 Task: In the  document Amelia.pdf Write the word in the shape with center alignment '<3'Change Page orientation to  'Landscape' Insert emoji in the beginning of quote: Thumbs Up
Action: Mouse moved to (350, 156)
Screenshot: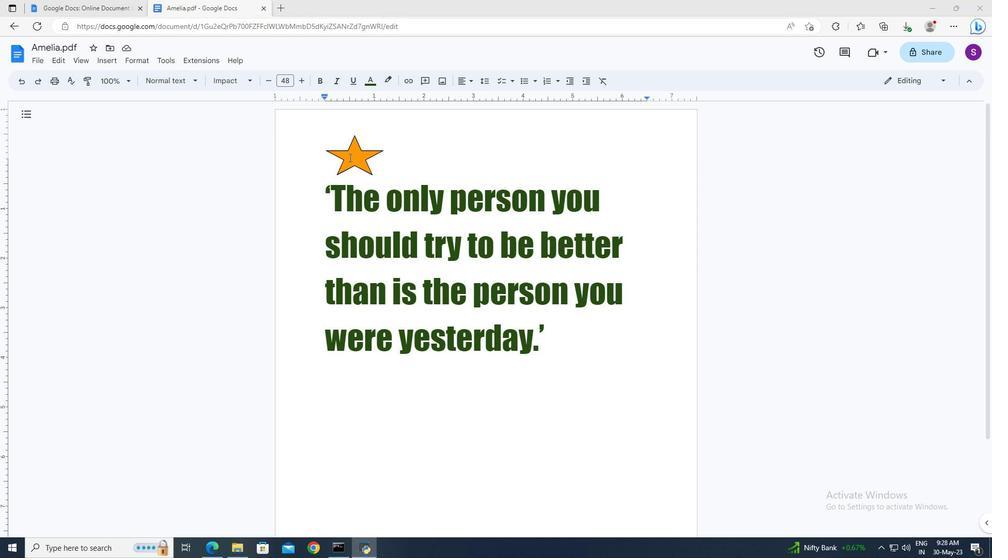
Action: Mouse pressed left at (350, 156)
Screenshot: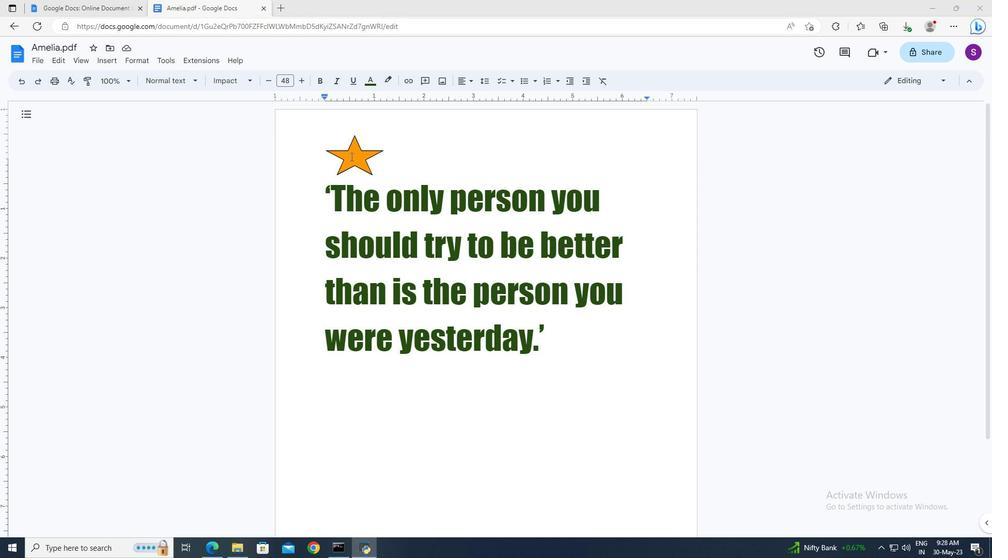 
Action: Mouse moved to (350, 156)
Screenshot: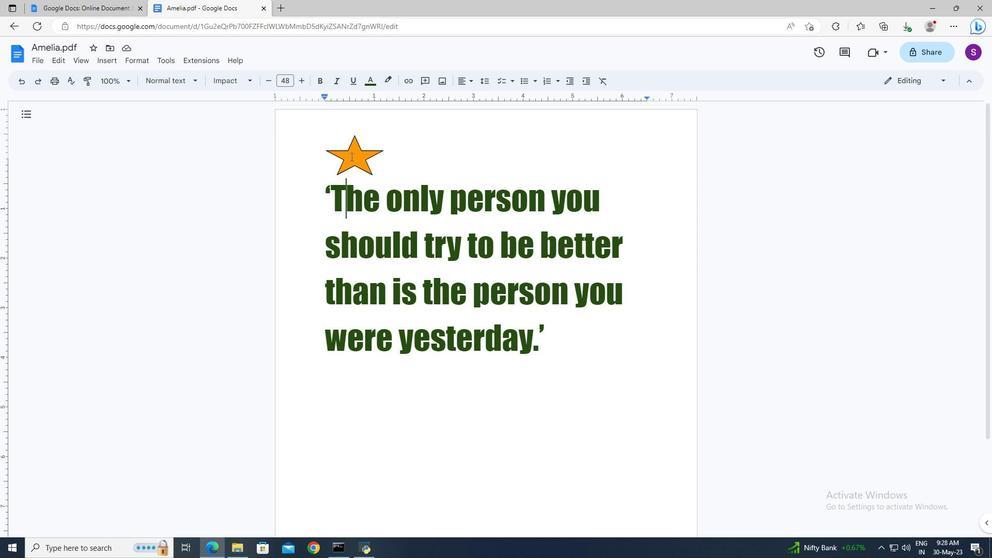 
Action: Mouse pressed left at (350, 156)
Screenshot: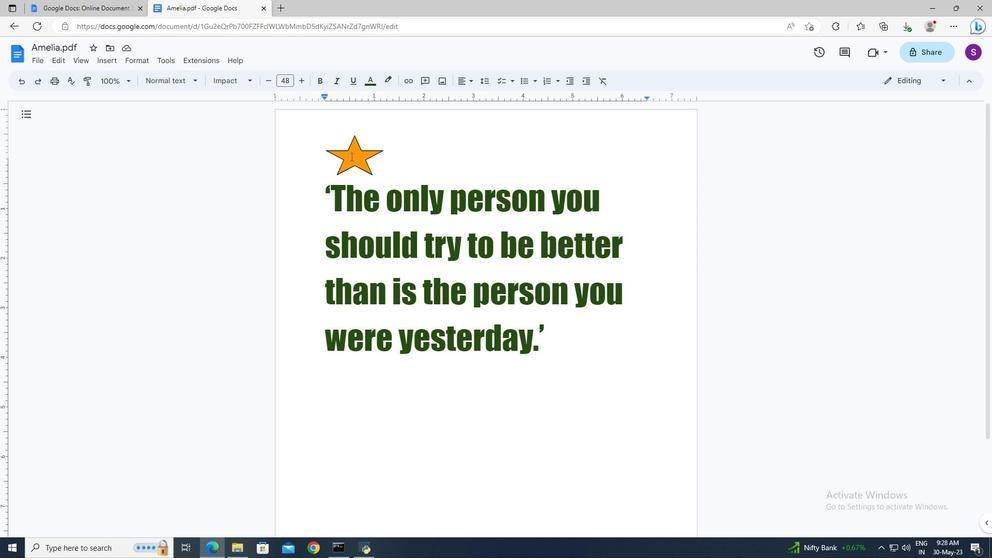 
Action: Mouse pressed left at (350, 156)
Screenshot: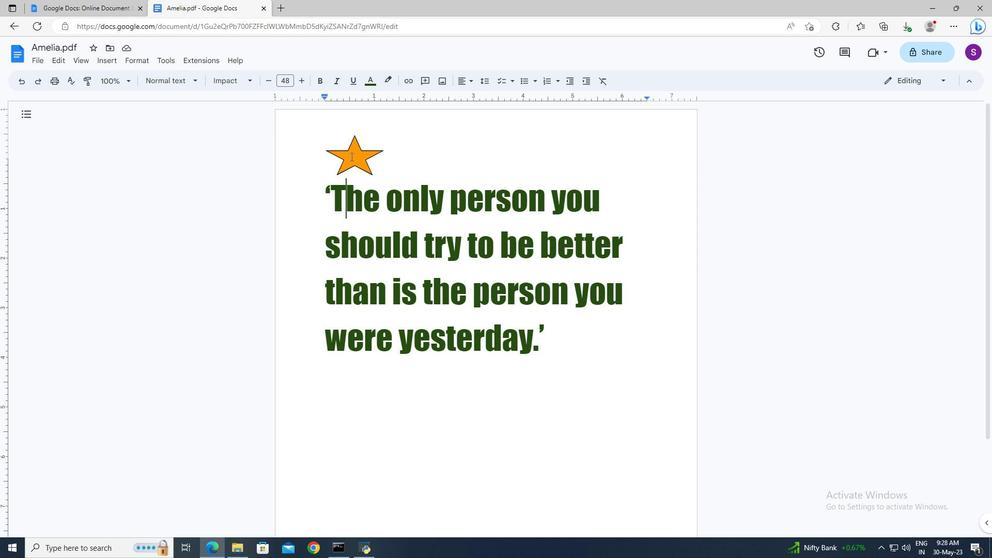 
Action: Mouse moved to (340, 186)
Screenshot: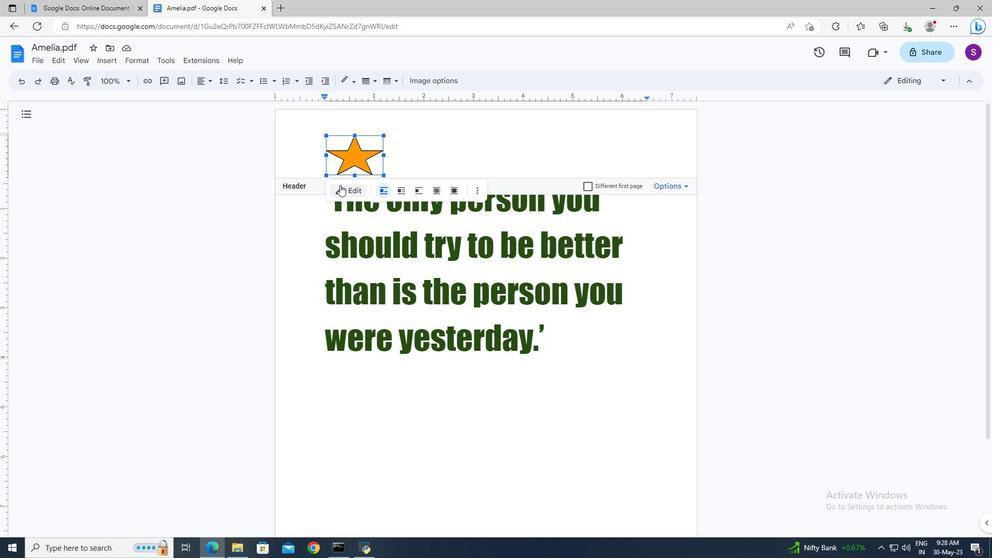 
Action: Mouse pressed left at (340, 186)
Screenshot: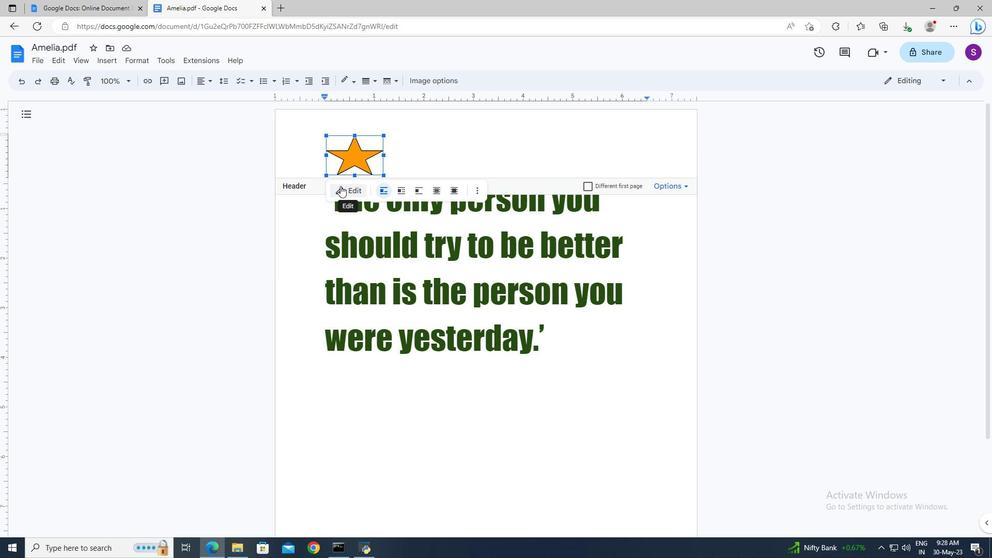
Action: Mouse moved to (417, 115)
Screenshot: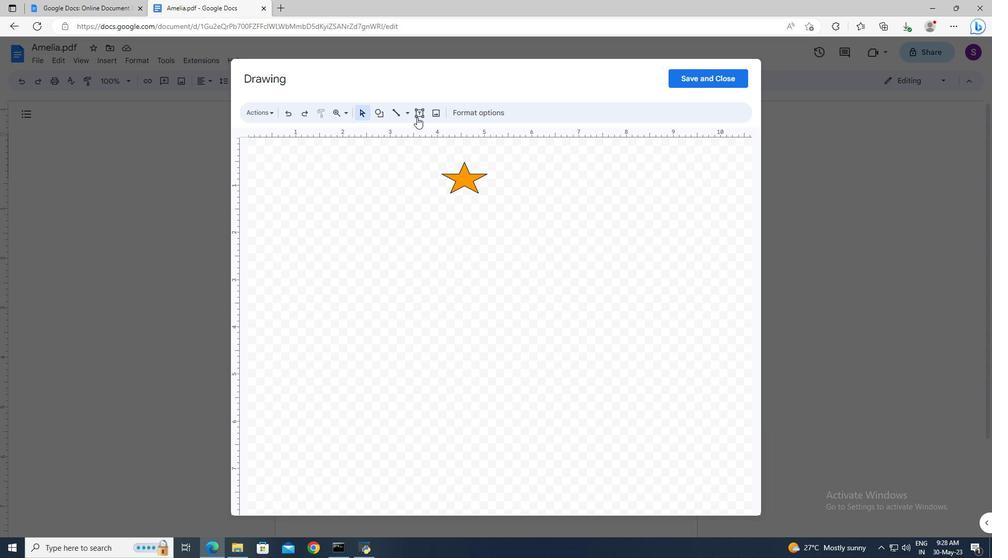 
Action: Mouse pressed left at (417, 115)
Screenshot: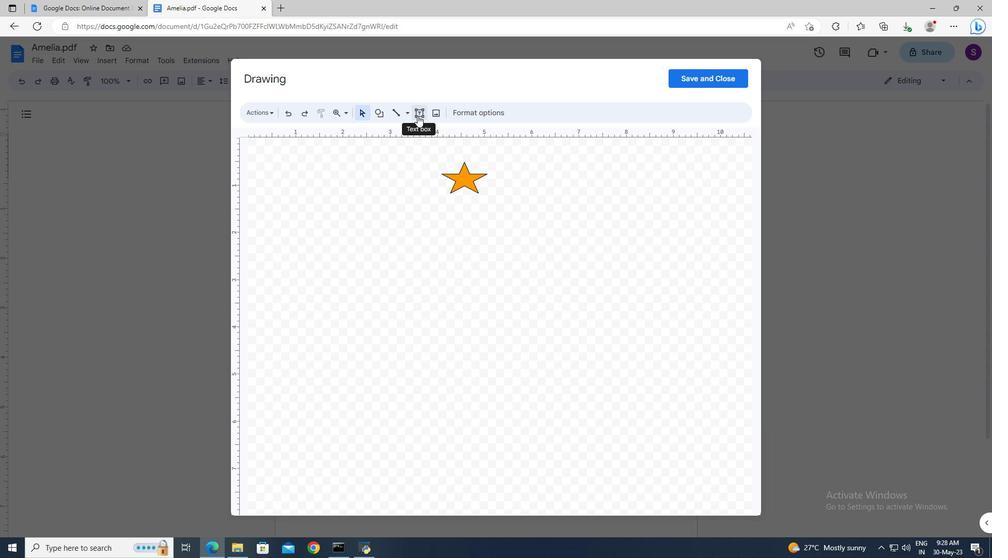 
Action: Mouse moved to (455, 175)
Screenshot: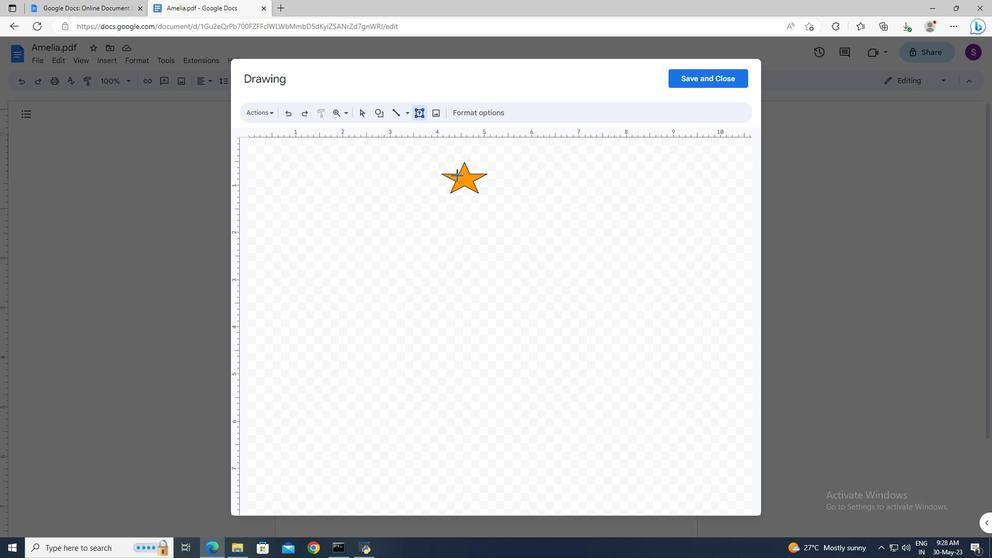 
Action: Mouse pressed left at (455, 175)
Screenshot: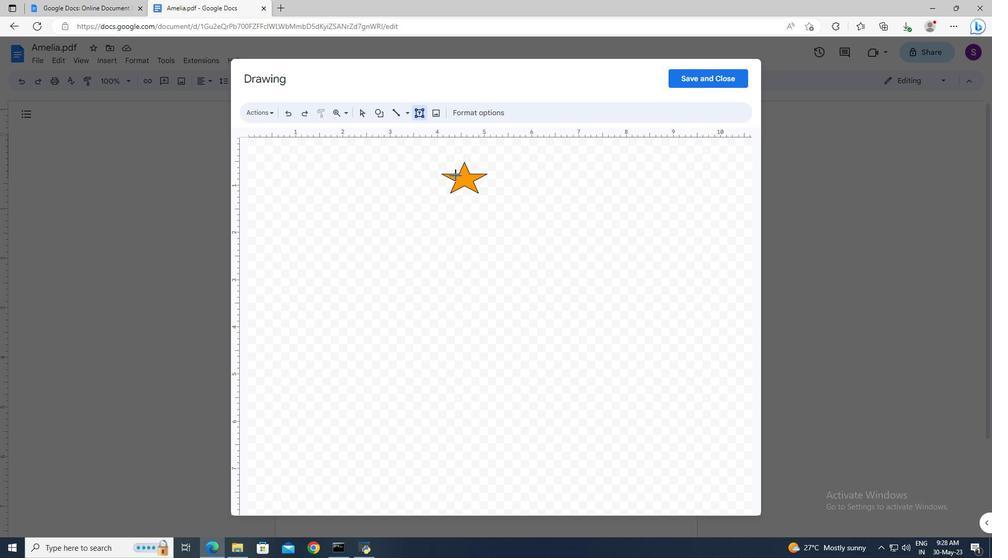 
Action: Mouse moved to (471, 181)
Screenshot: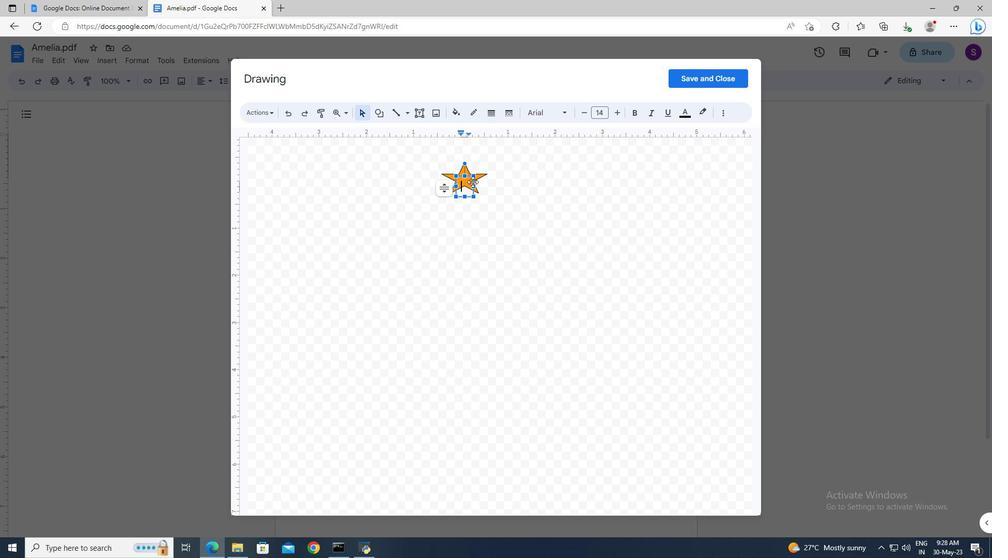 
Action: Key pressed <Key.shift><Key.shift><3
Screenshot: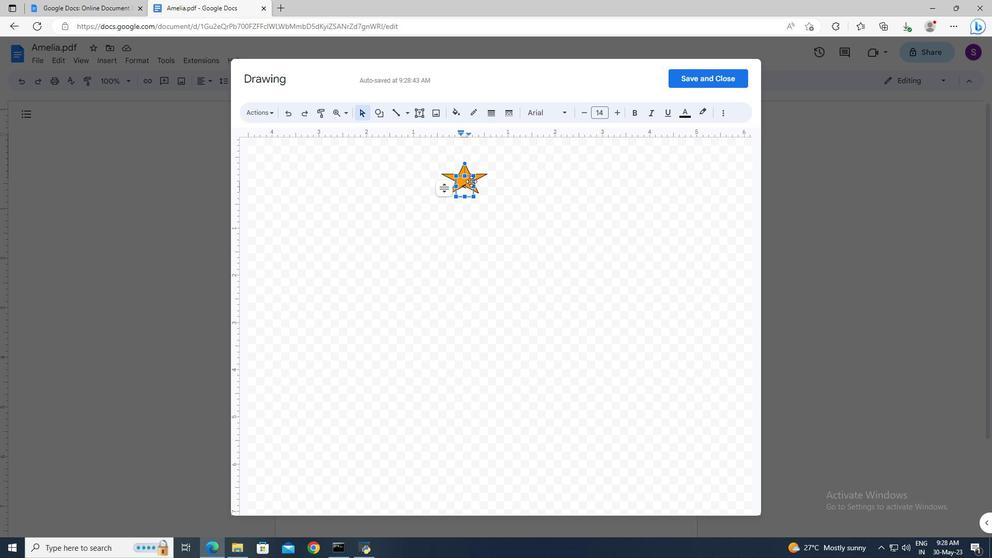 
Action: Mouse moved to (474, 190)
Screenshot: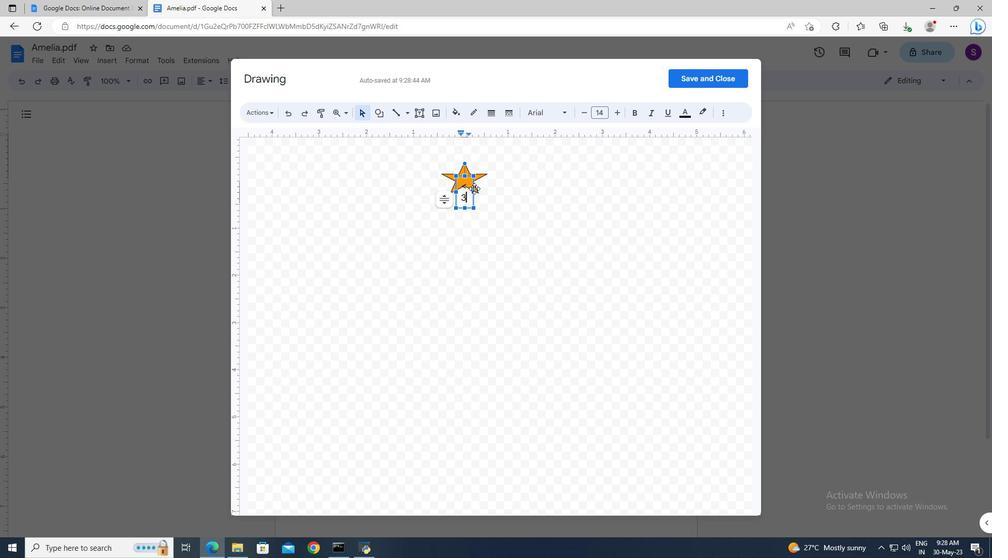 
Action: Mouse pressed left at (474, 190)
Screenshot: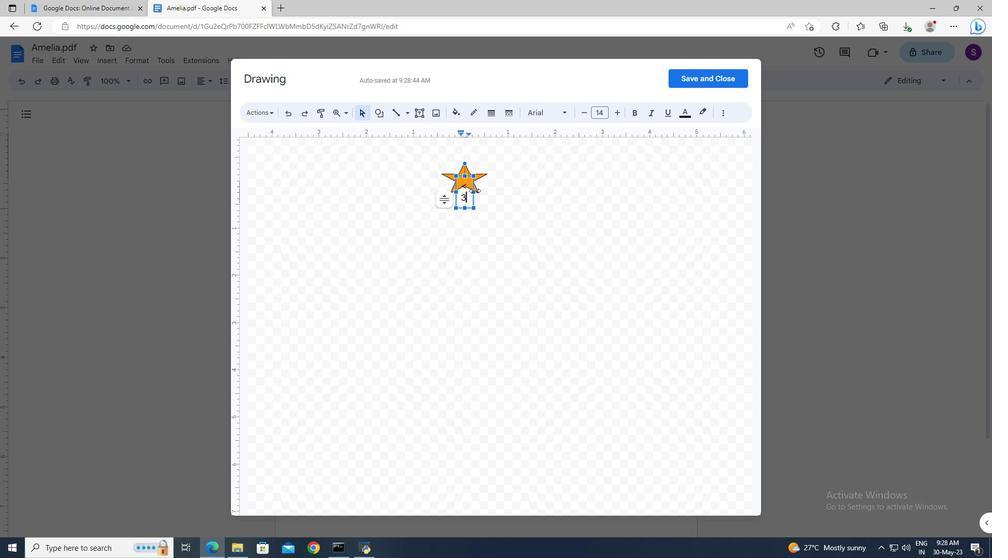 
Action: Mouse moved to (473, 187)
Screenshot: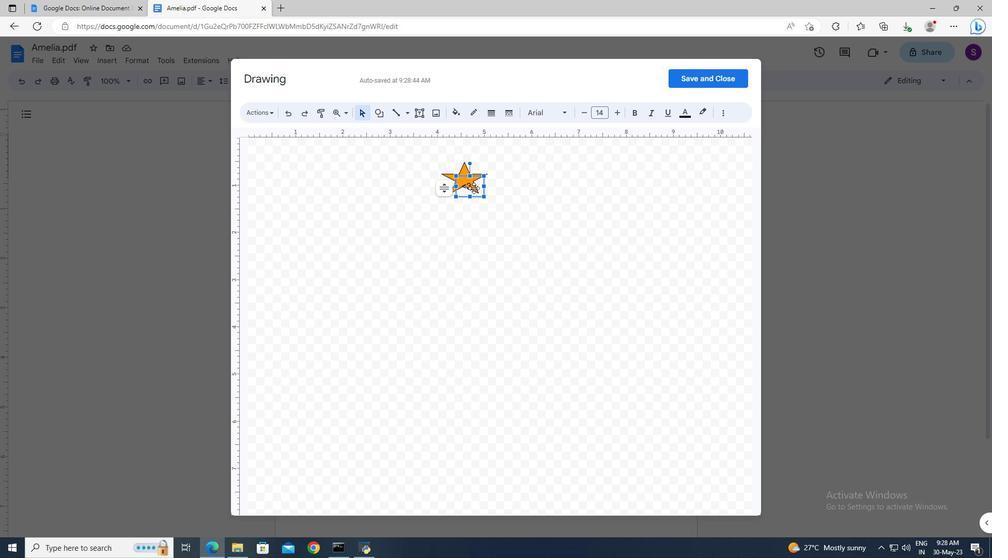 
Action: Mouse pressed left at (473, 187)
Screenshot: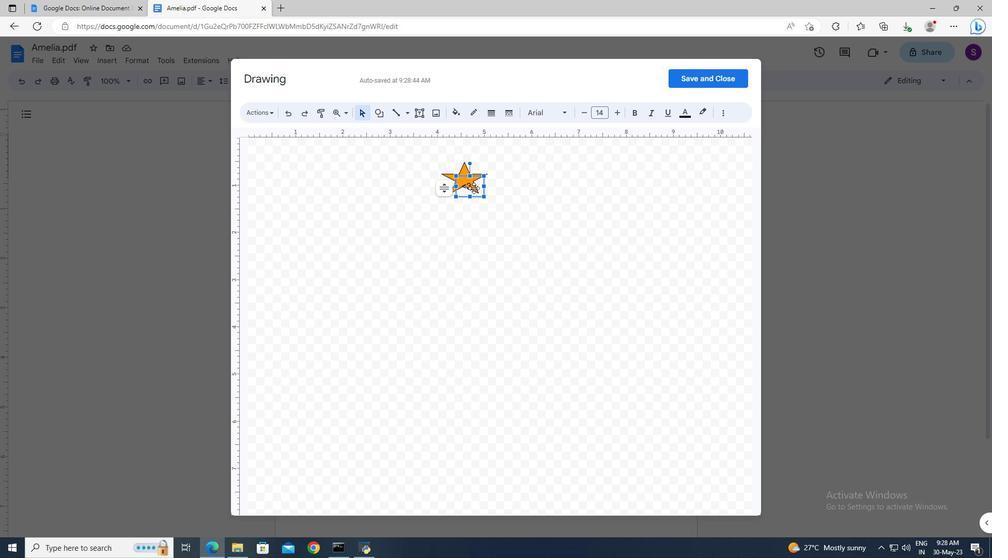 
Action: Mouse moved to (467, 181)
Screenshot: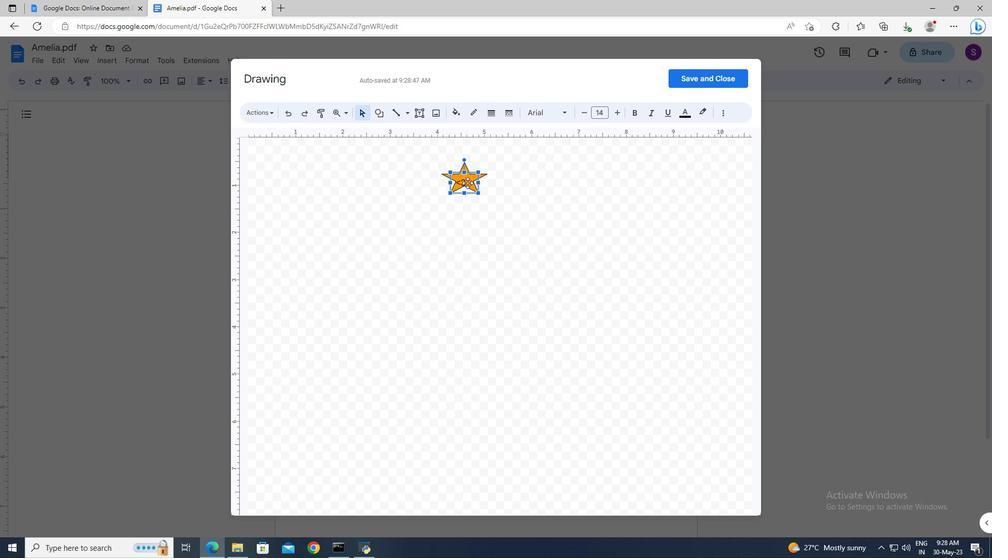 
Action: Mouse pressed left at (467, 181)
Screenshot: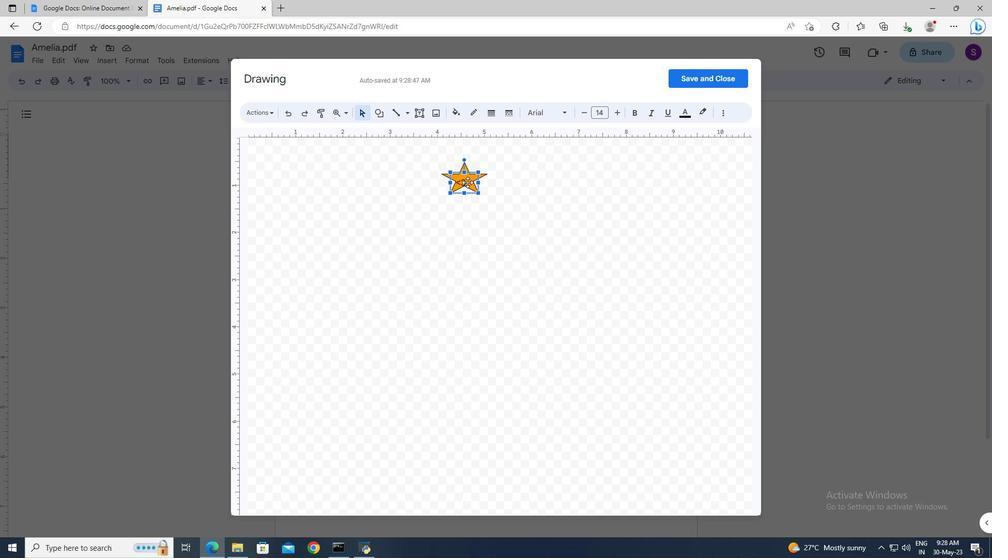 
Action: Mouse moved to (468, 179)
Screenshot: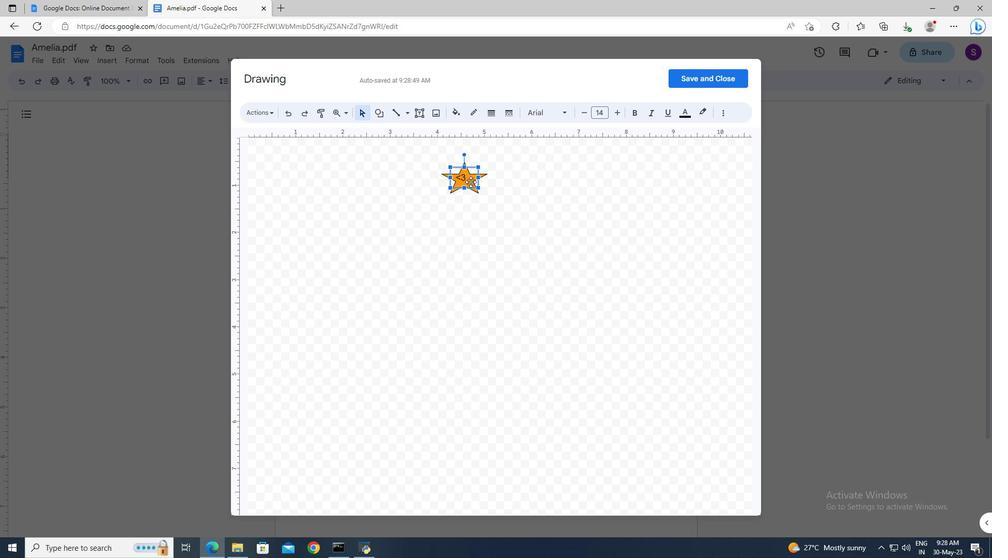 
Action: Mouse pressed left at (468, 179)
Screenshot: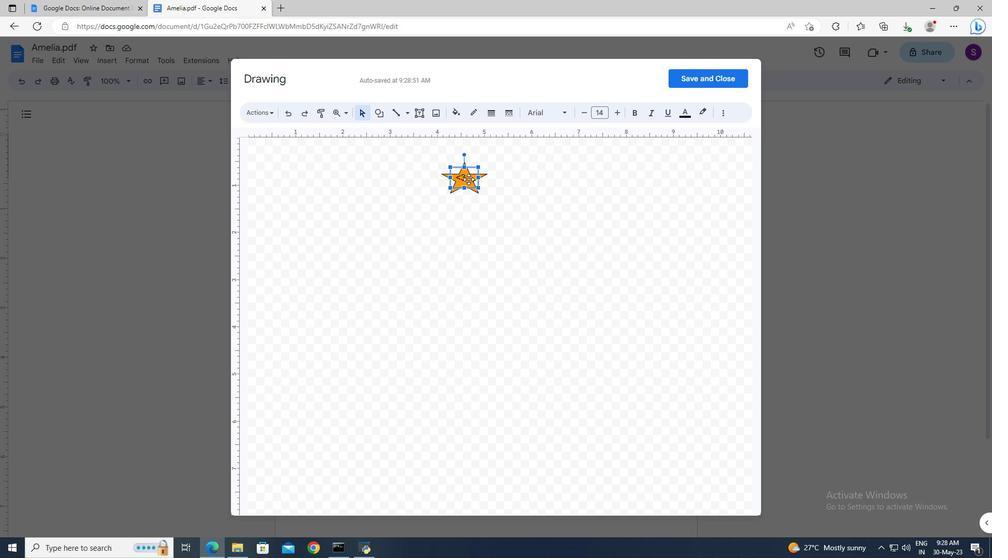 
Action: Mouse moved to (700, 78)
Screenshot: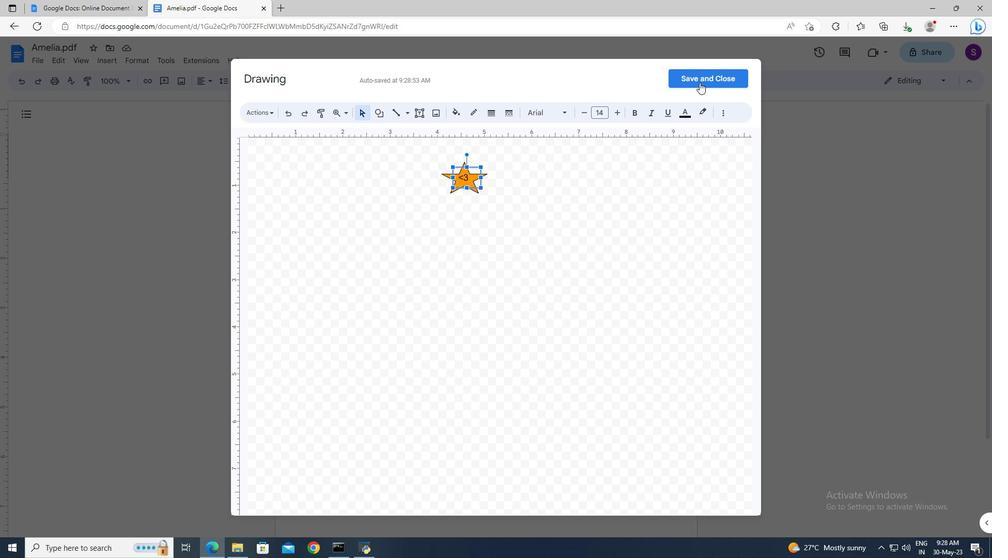 
Action: Mouse pressed left at (700, 78)
Screenshot: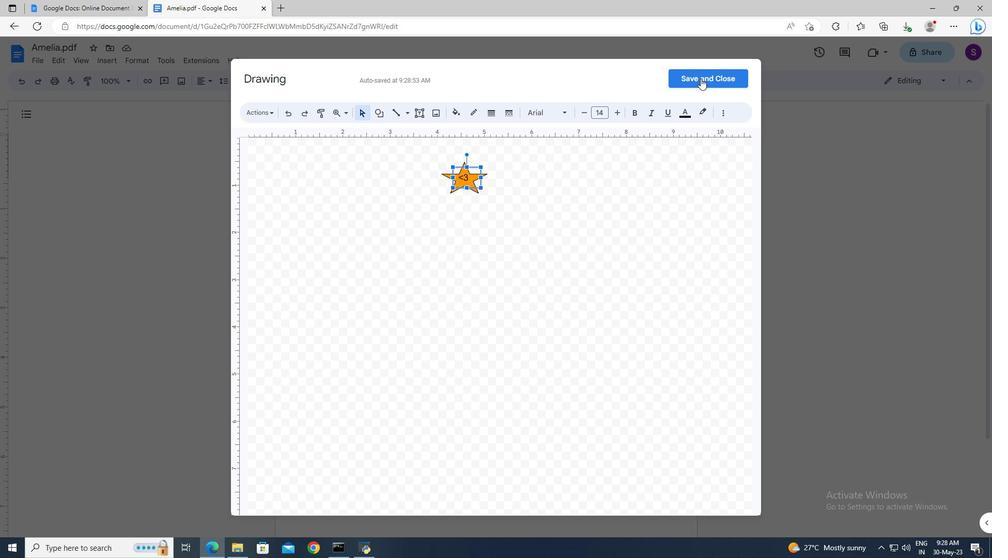 
Action: Mouse moved to (588, 333)
Screenshot: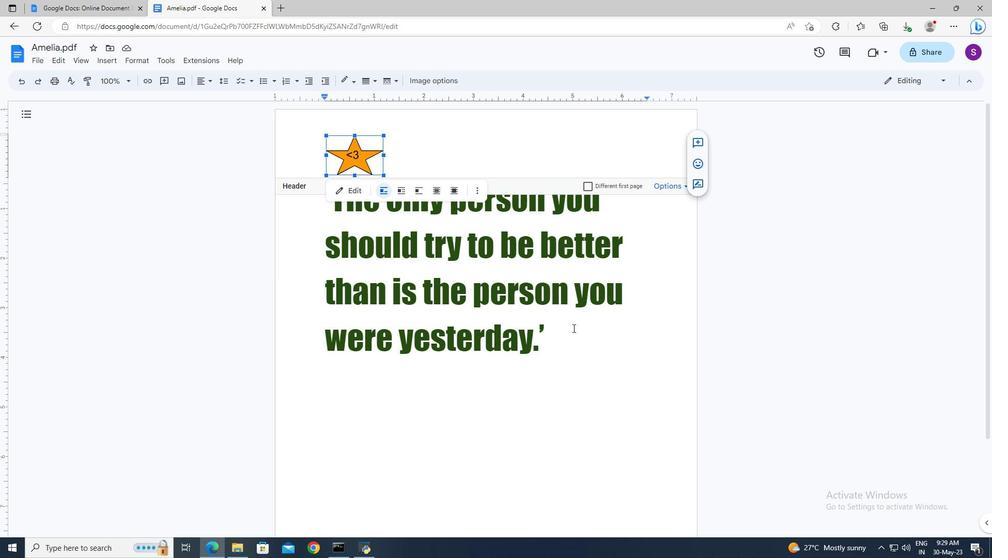 
Action: Mouse pressed left at (588, 333)
Screenshot: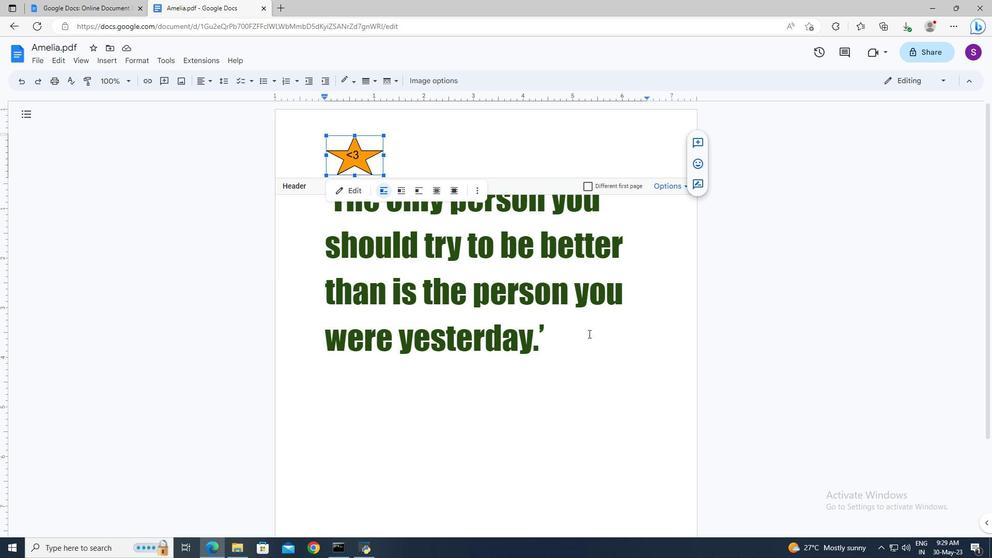 
Action: Mouse moved to (41, 63)
Screenshot: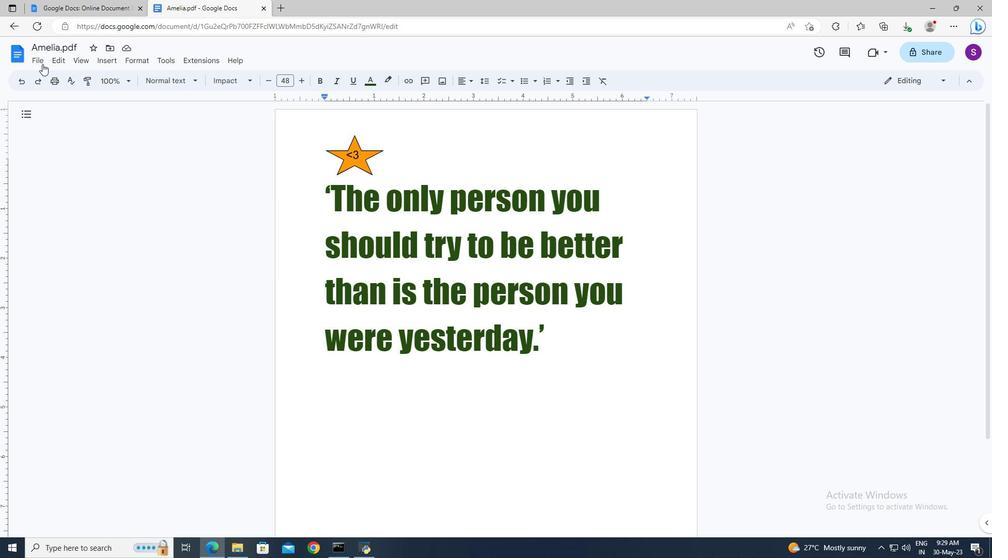 
Action: Mouse pressed left at (41, 63)
Screenshot: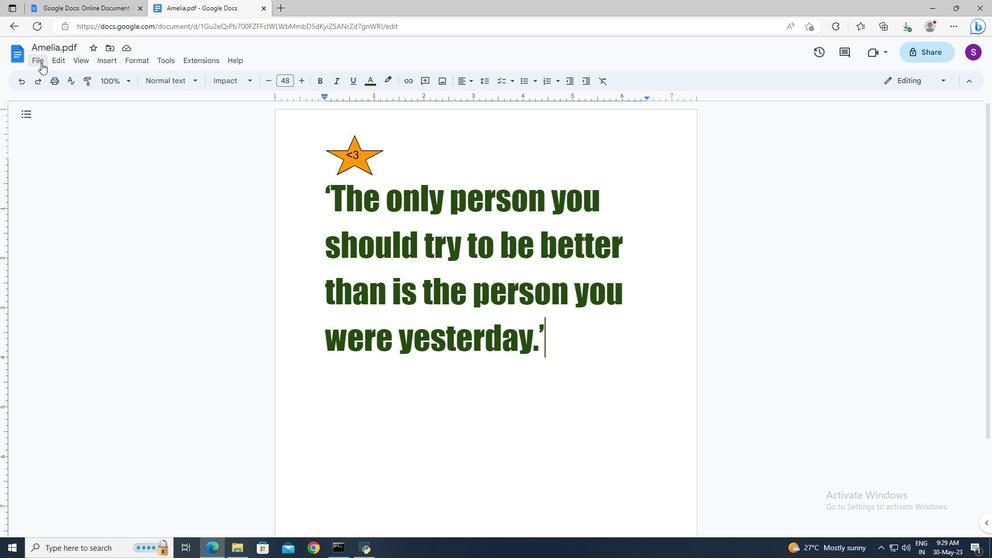 
Action: Mouse moved to (82, 345)
Screenshot: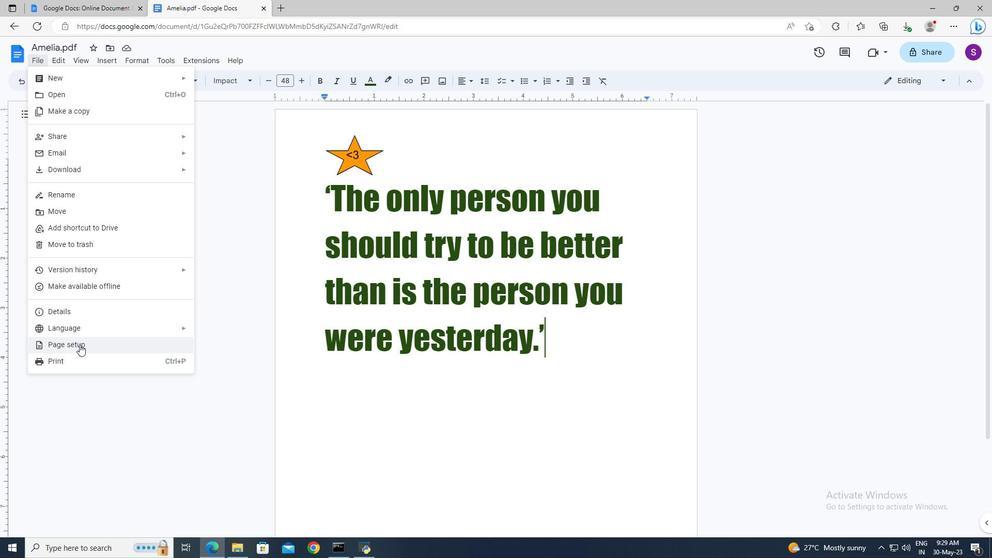 
Action: Mouse pressed left at (82, 345)
Screenshot: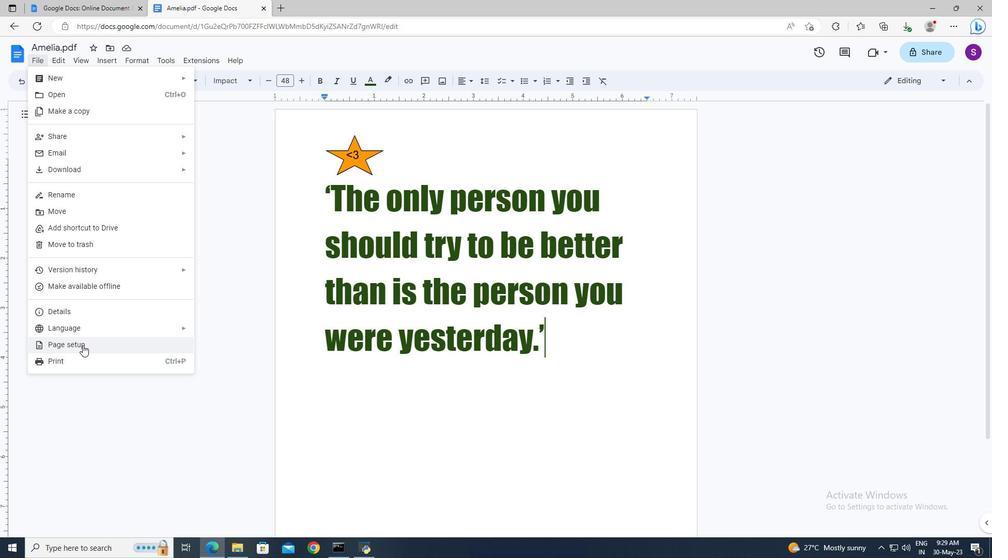 
Action: Mouse moved to (450, 276)
Screenshot: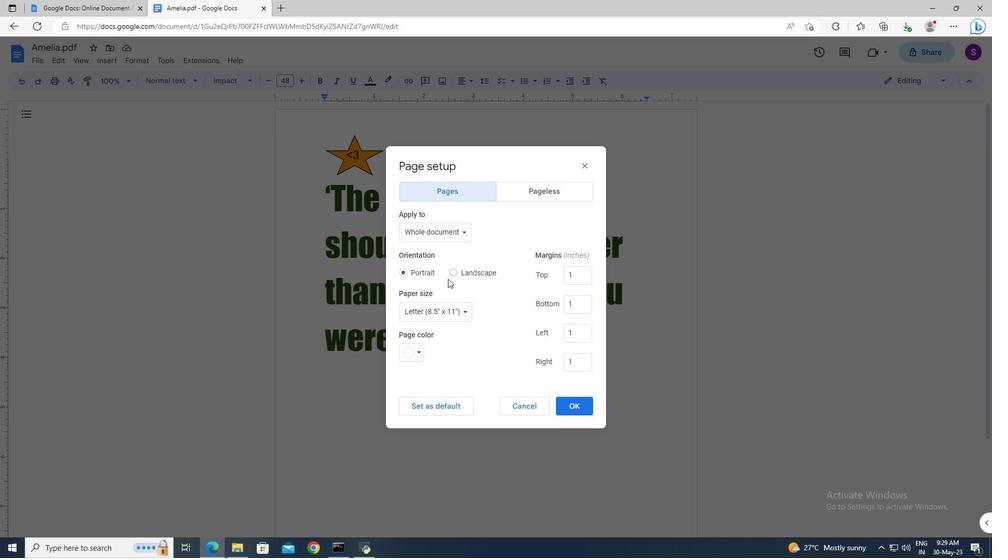 
Action: Mouse pressed left at (450, 276)
Screenshot: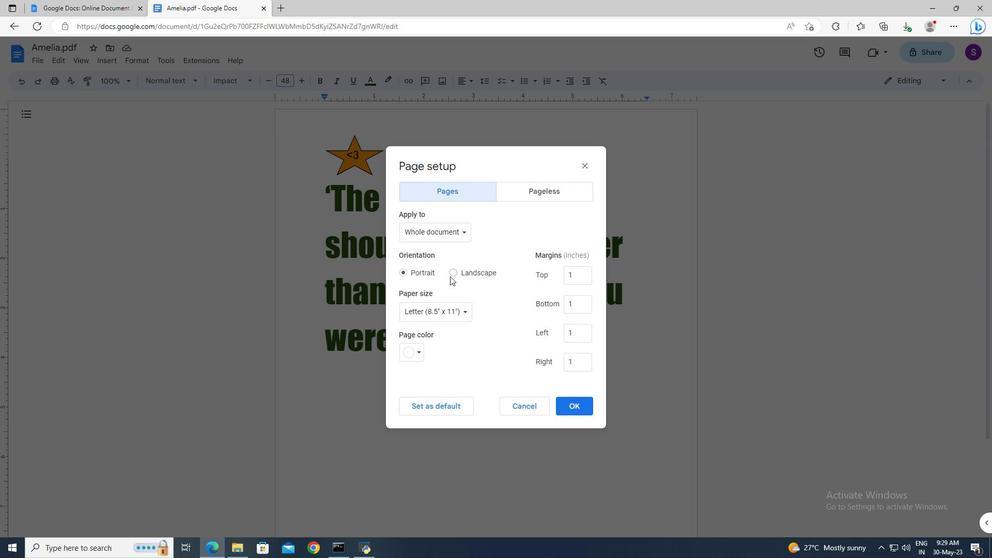 
Action: Mouse moved to (573, 409)
Screenshot: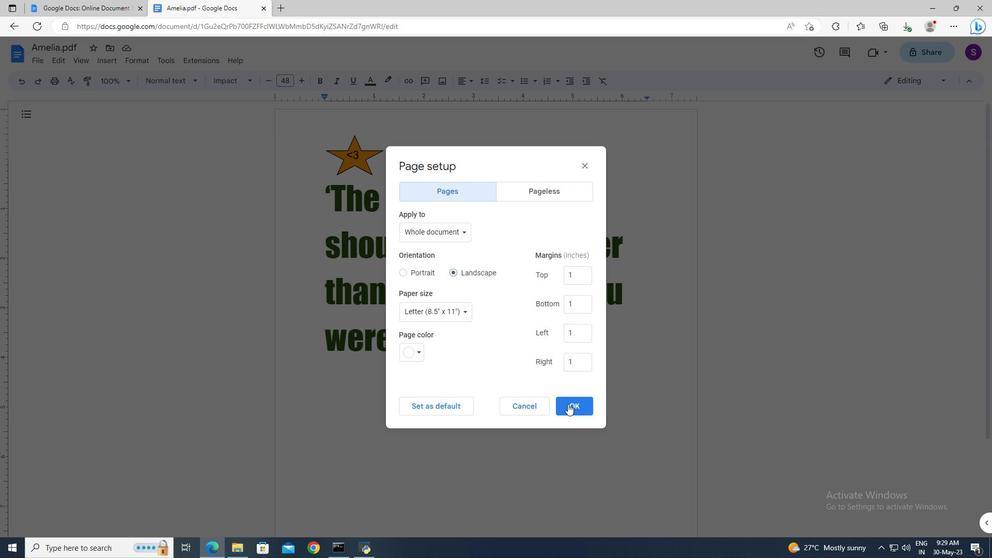 
Action: Mouse pressed left at (573, 409)
Screenshot: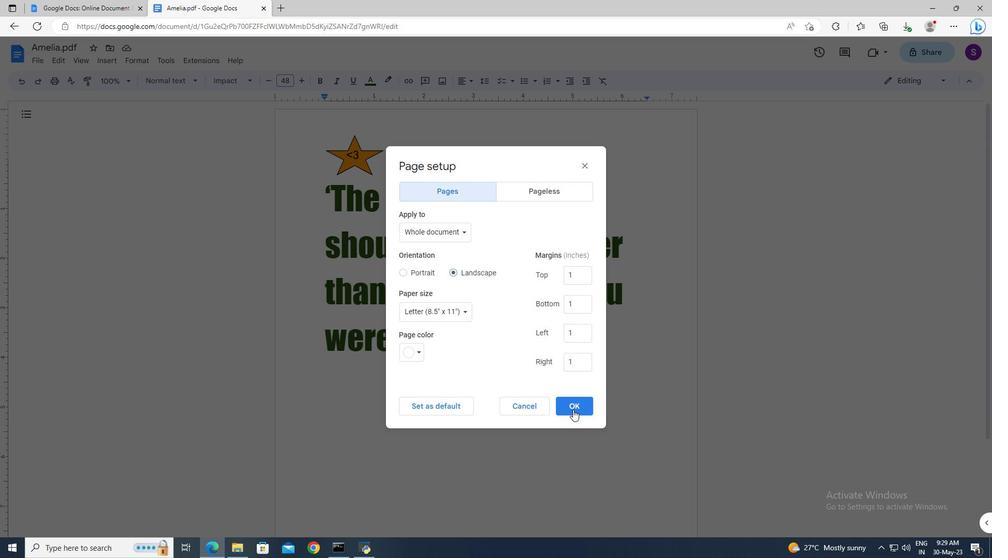 
Action: Mouse moved to (259, 189)
Screenshot: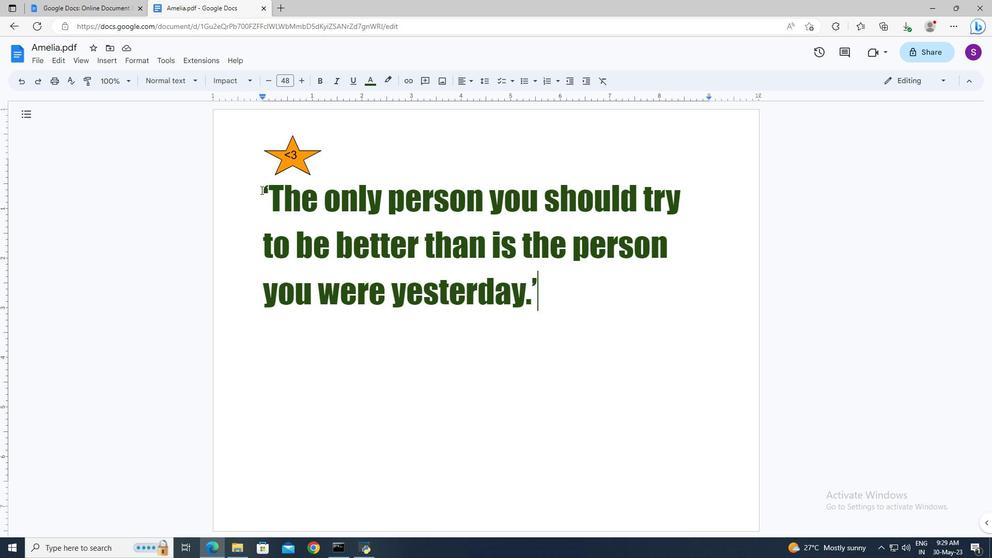 
Action: Mouse pressed left at (259, 189)
Screenshot: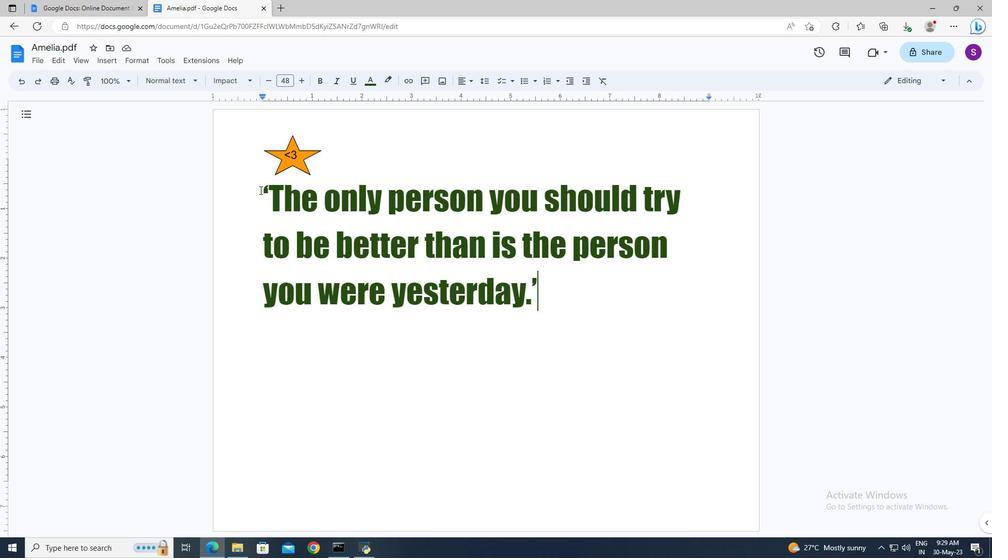 
Action: Mouse moved to (116, 64)
Screenshot: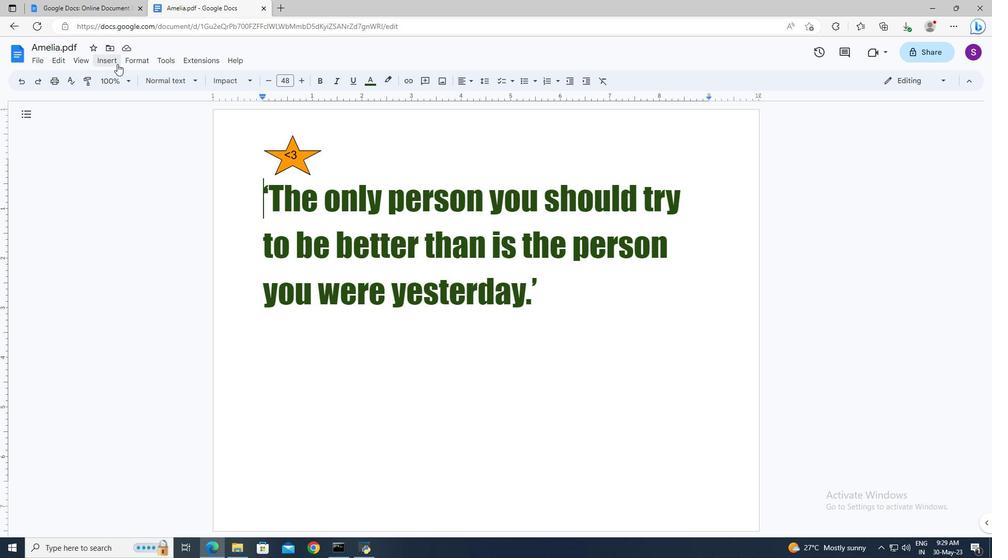 
Action: Mouse pressed left at (116, 64)
Screenshot: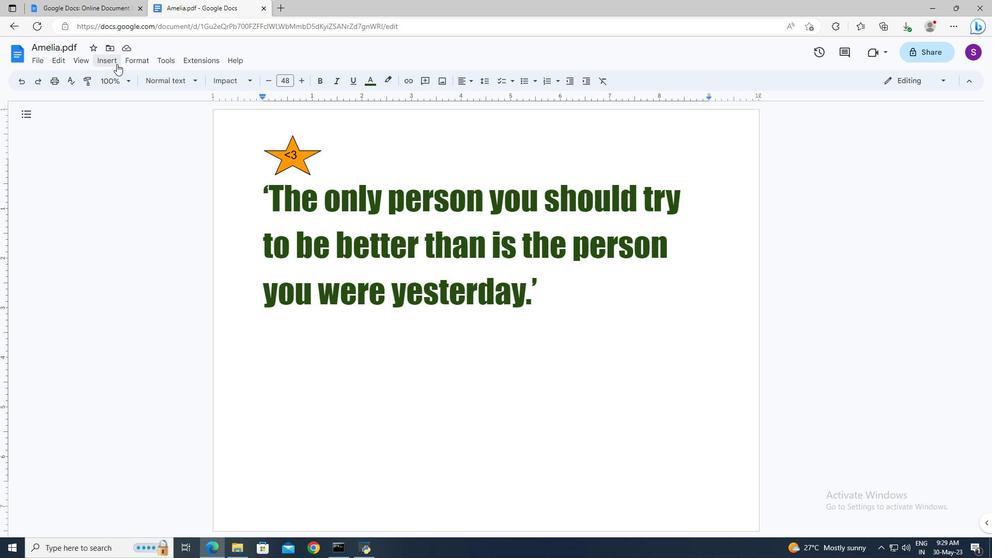
Action: Mouse moved to (128, 158)
Screenshot: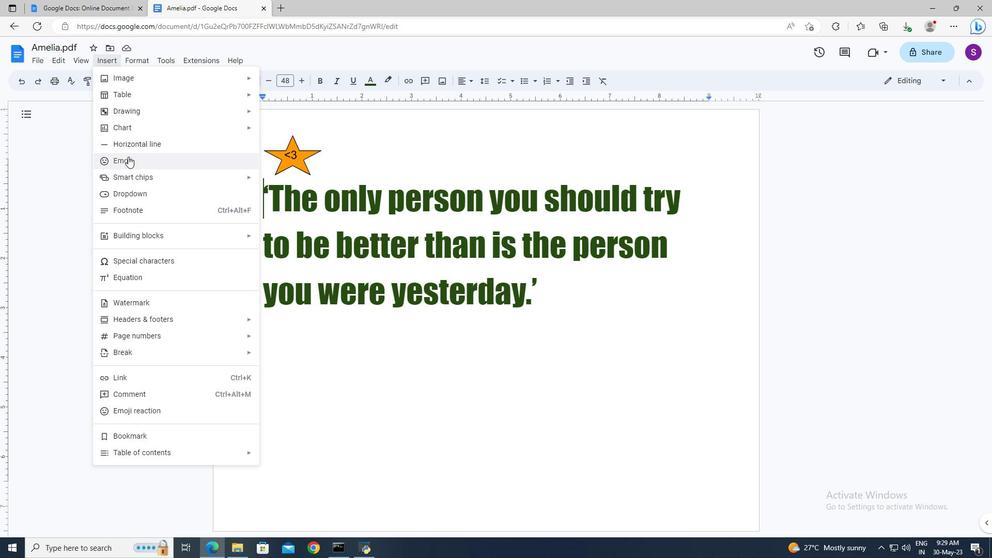 
Action: Mouse pressed left at (128, 158)
Screenshot: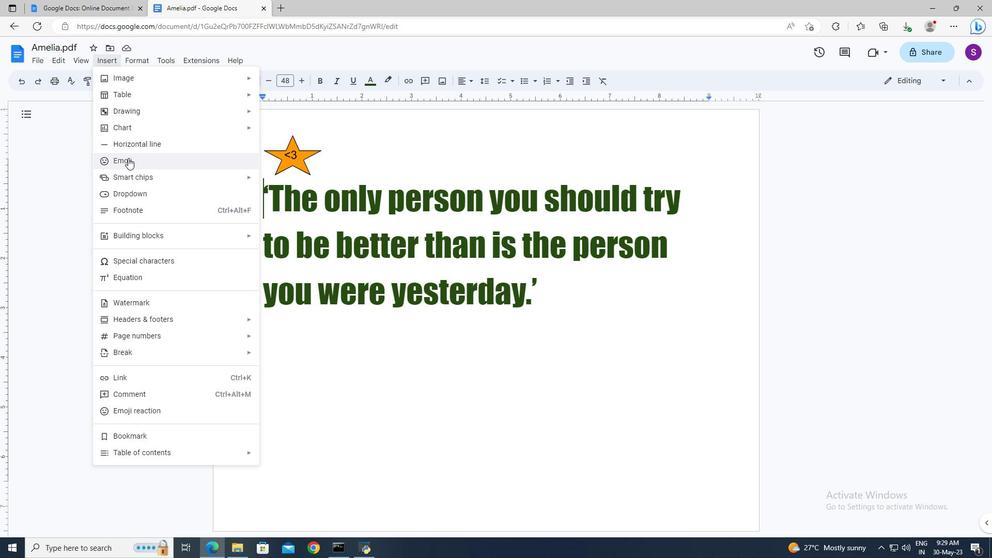 
Action: Mouse moved to (274, 413)
Screenshot: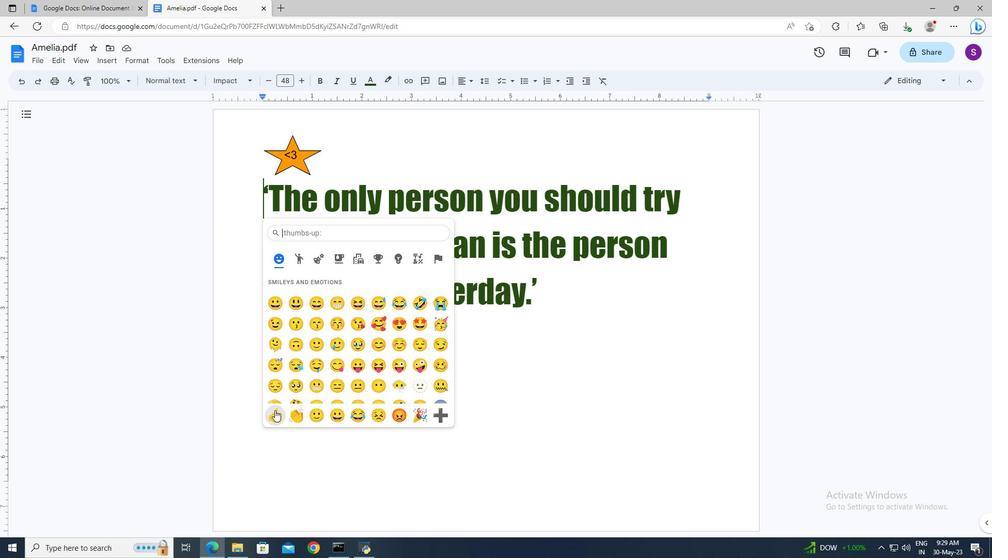 
Action: Mouse pressed left at (274, 413)
Screenshot: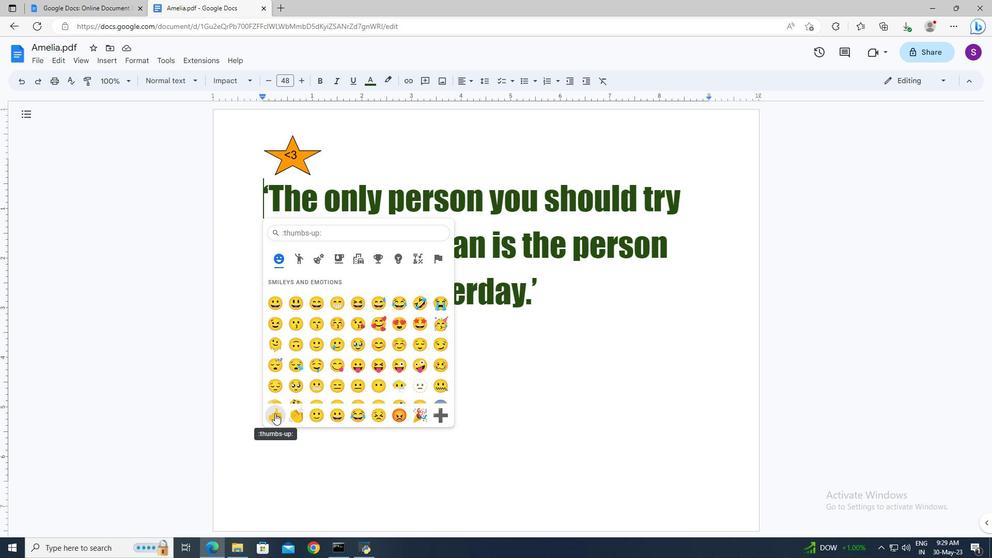 
Action: Mouse moved to (328, 394)
Screenshot: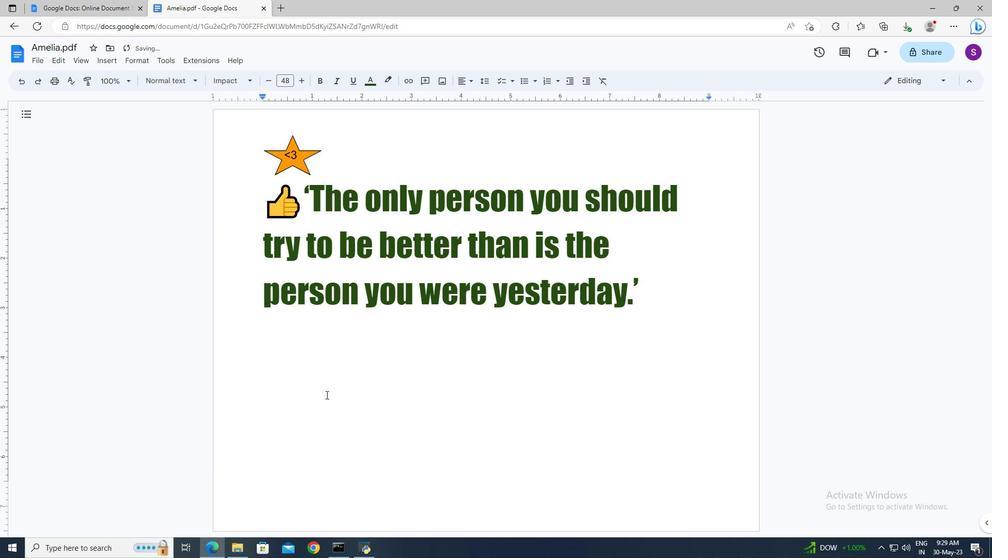 
